 Task: Set the scheduling conditions so that the invitees can't schedule within 1 hour of an event start time.
Action: Mouse moved to (101, 320)
Screenshot: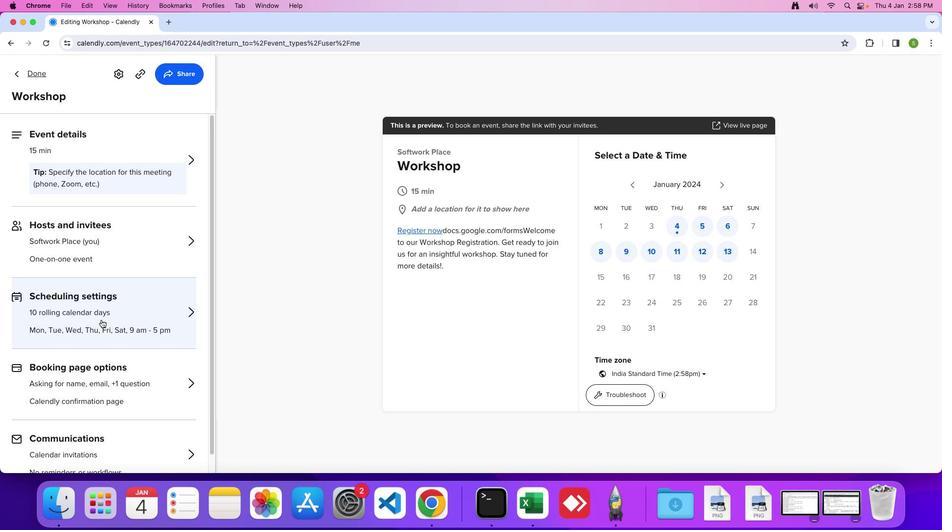 
Action: Mouse pressed left at (101, 320)
Screenshot: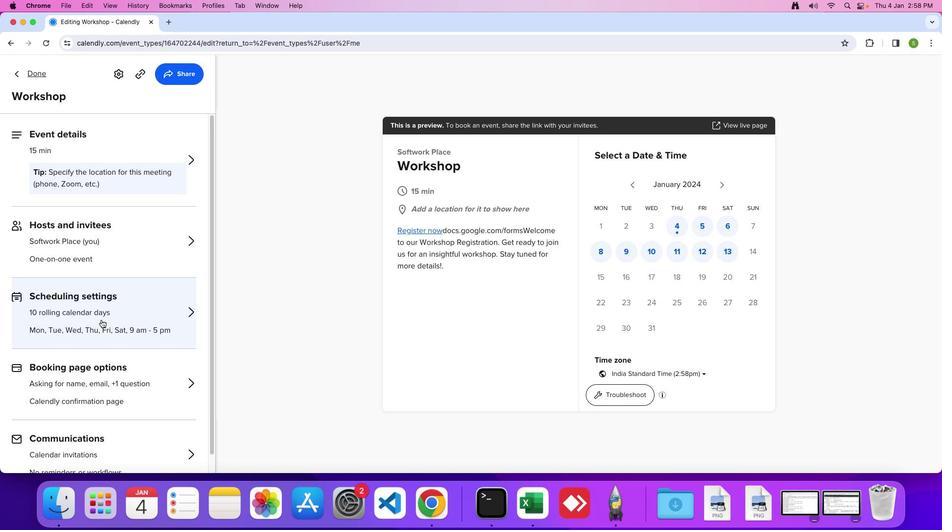 
Action: Mouse moved to (91, 342)
Screenshot: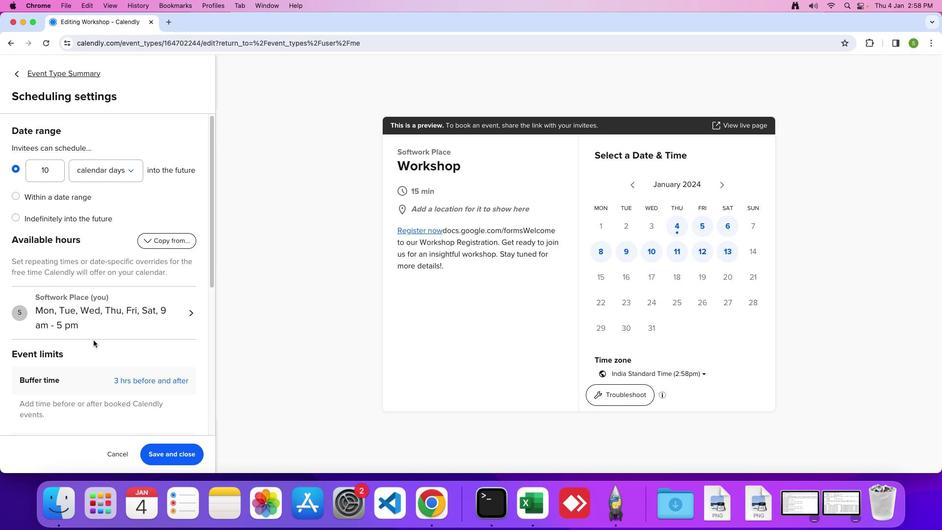 
Action: Mouse scrolled (91, 342) with delta (0, 0)
Screenshot: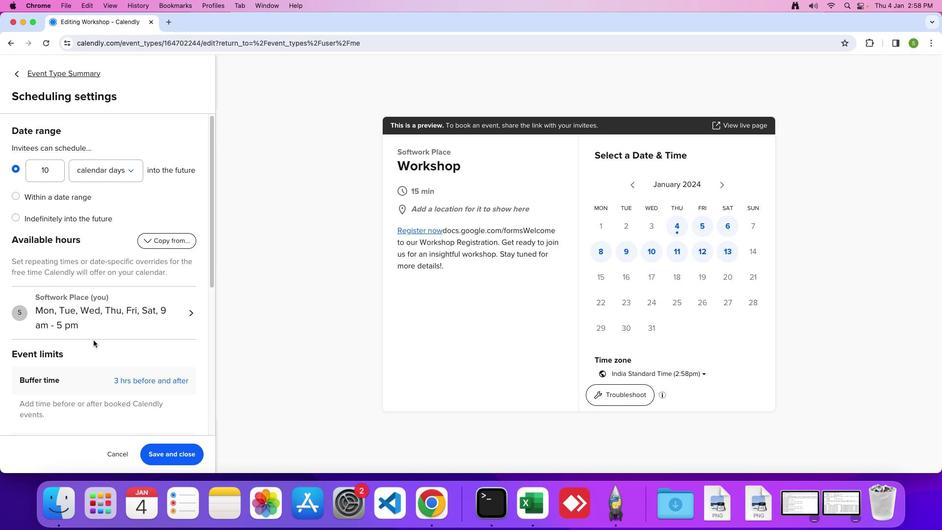 
Action: Mouse moved to (92, 341)
Screenshot: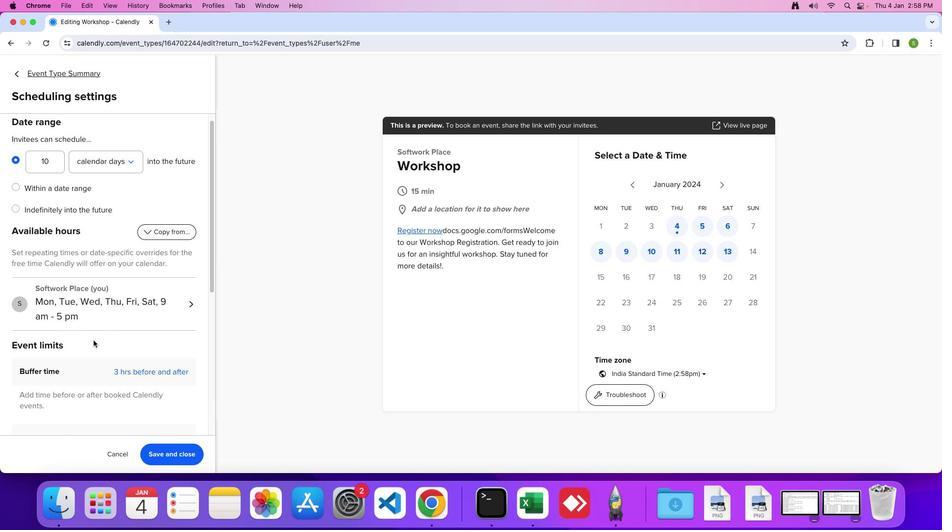 
Action: Mouse scrolled (92, 341) with delta (0, 0)
Screenshot: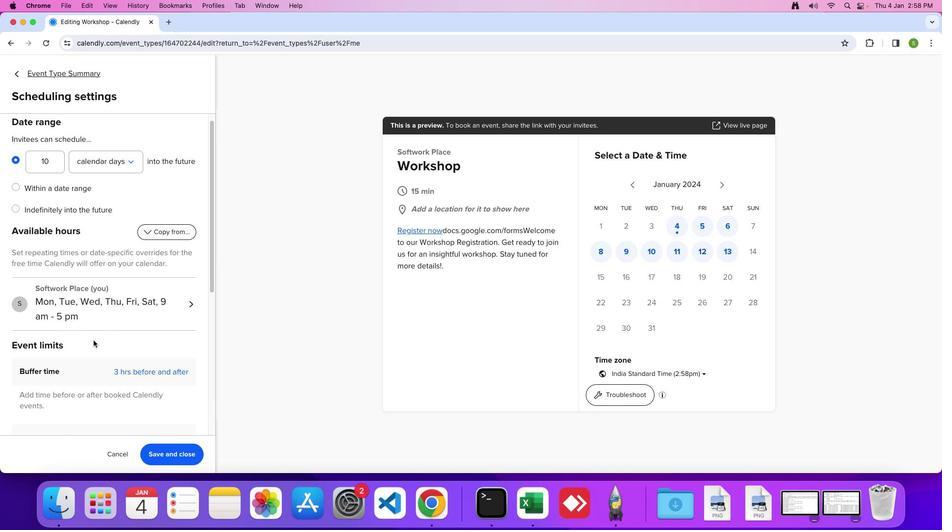
Action: Mouse moved to (93, 339)
Screenshot: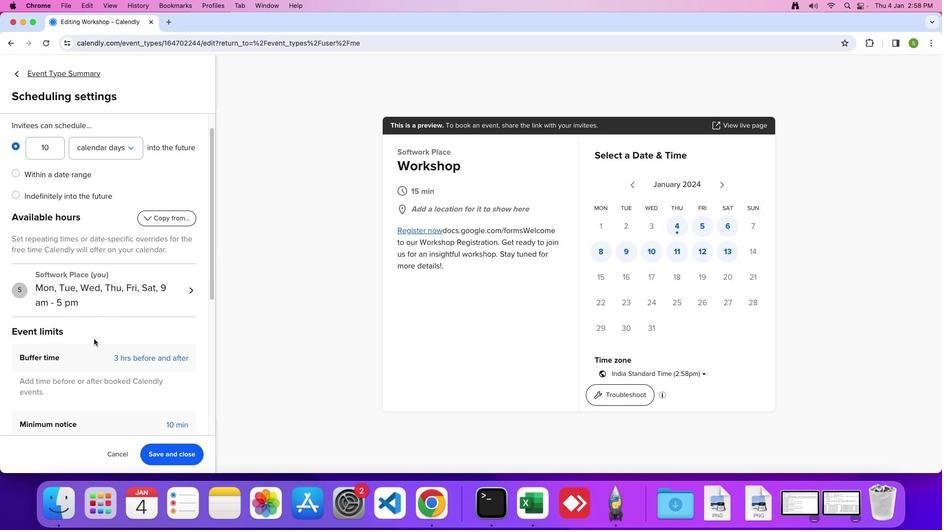 
Action: Mouse scrolled (93, 339) with delta (0, 0)
Screenshot: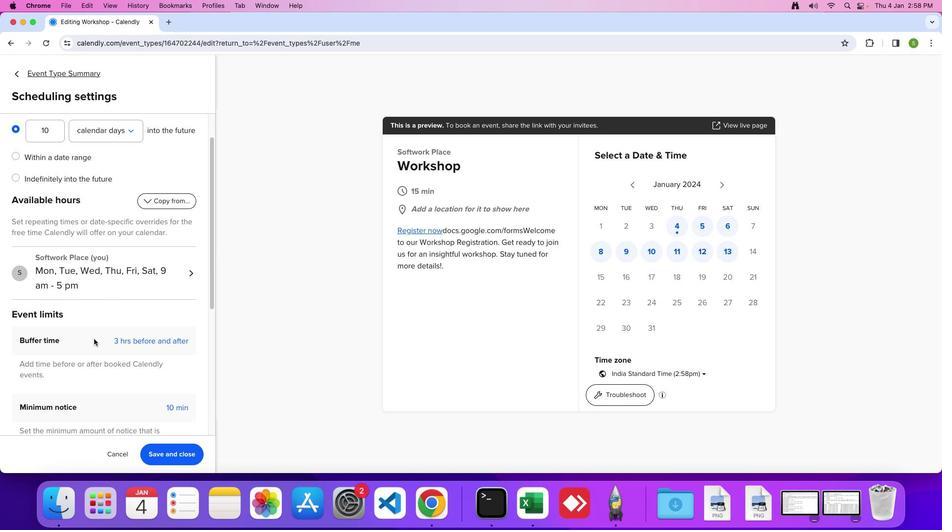 
Action: Mouse moved to (93, 339)
Screenshot: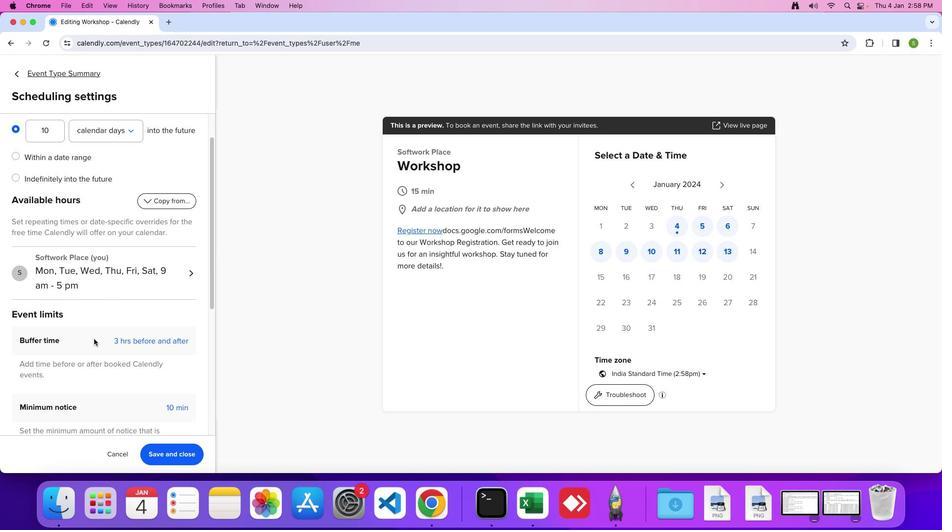 
Action: Mouse scrolled (93, 339) with delta (0, 0)
Screenshot: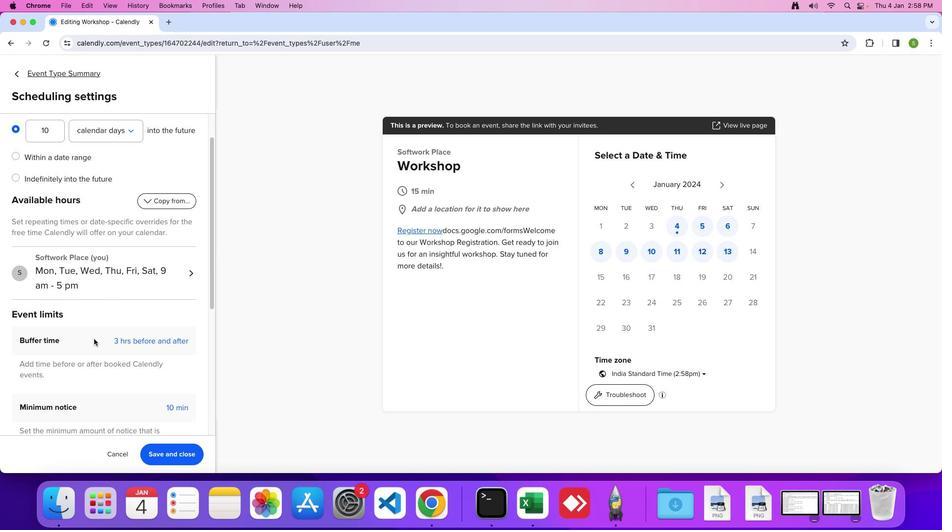 
Action: Mouse moved to (94, 339)
Screenshot: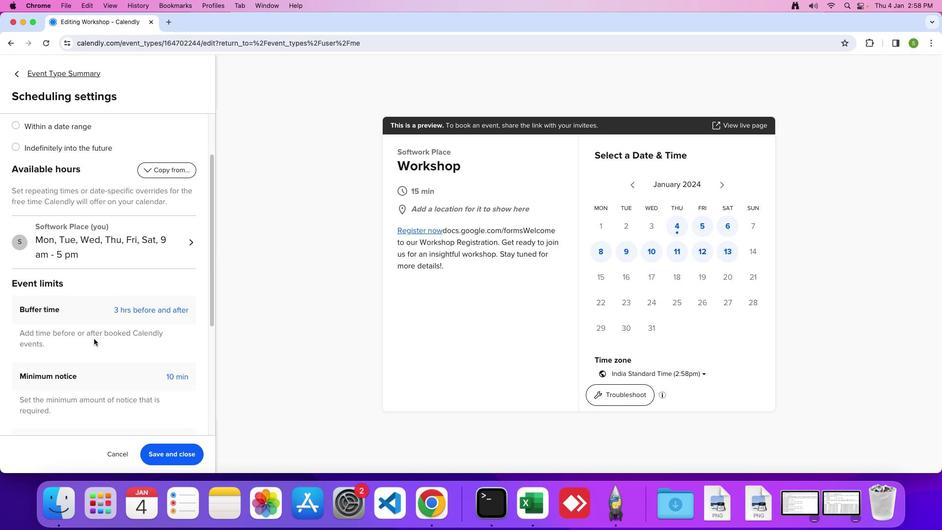 
Action: Mouse scrolled (94, 339) with delta (0, -1)
Screenshot: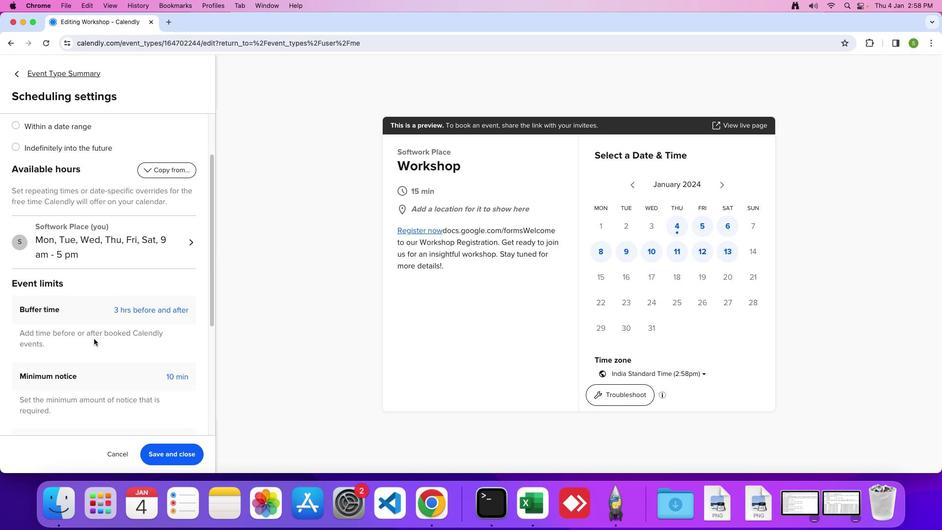 
Action: Mouse moved to (115, 314)
Screenshot: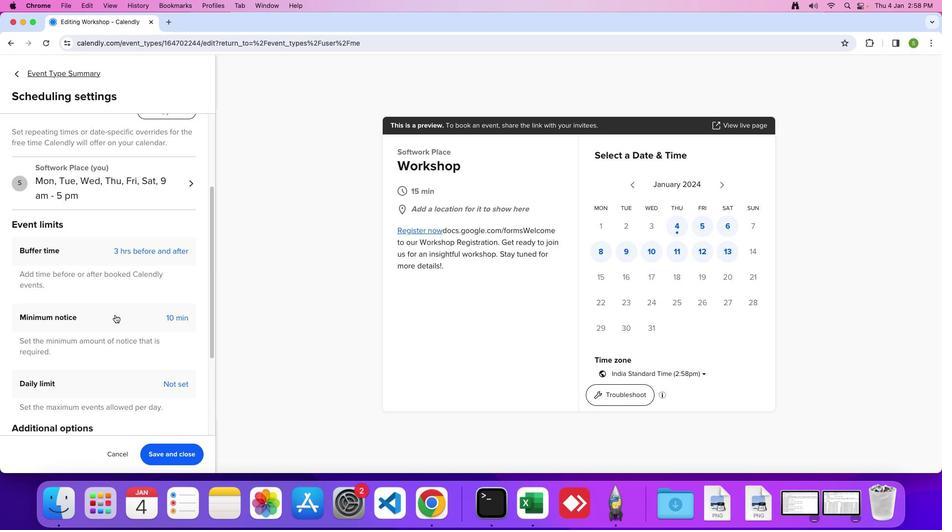 
Action: Mouse pressed left at (115, 314)
Screenshot: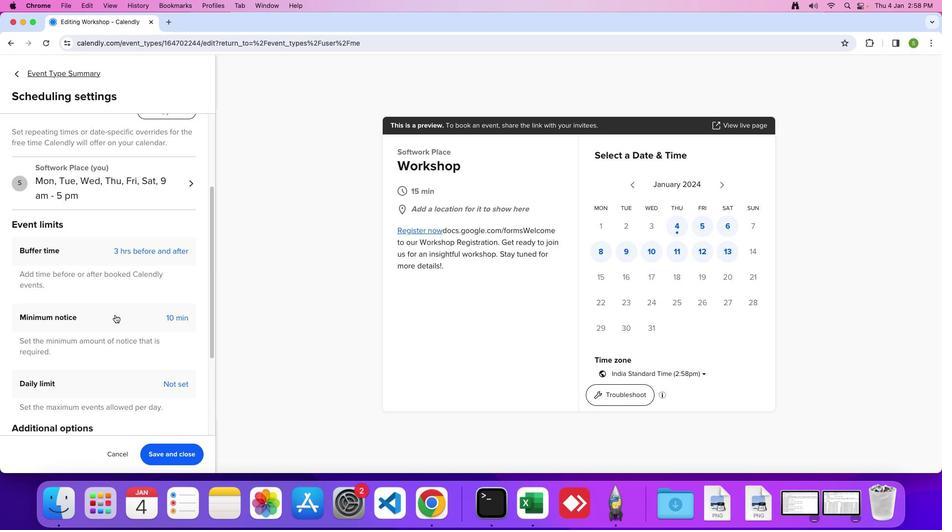 
Action: Mouse moved to (42, 357)
Screenshot: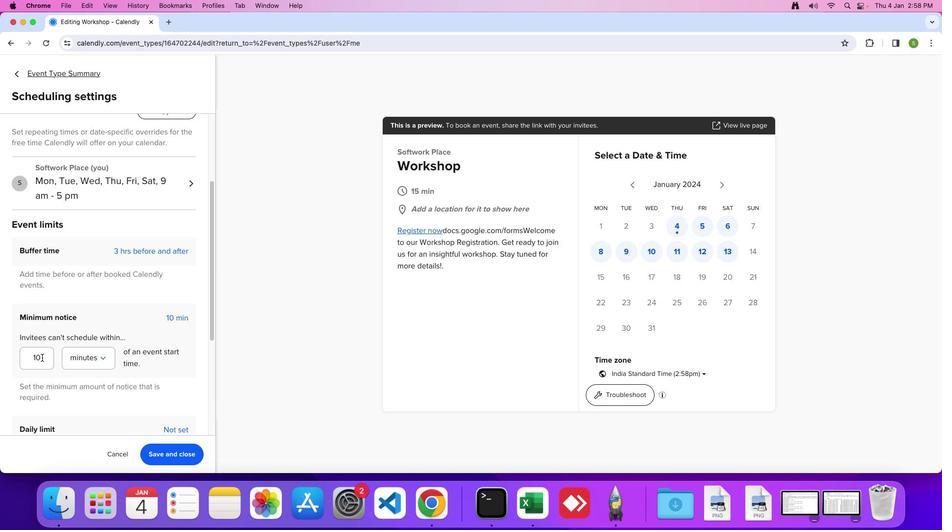 
Action: Mouse pressed left at (42, 357)
Screenshot: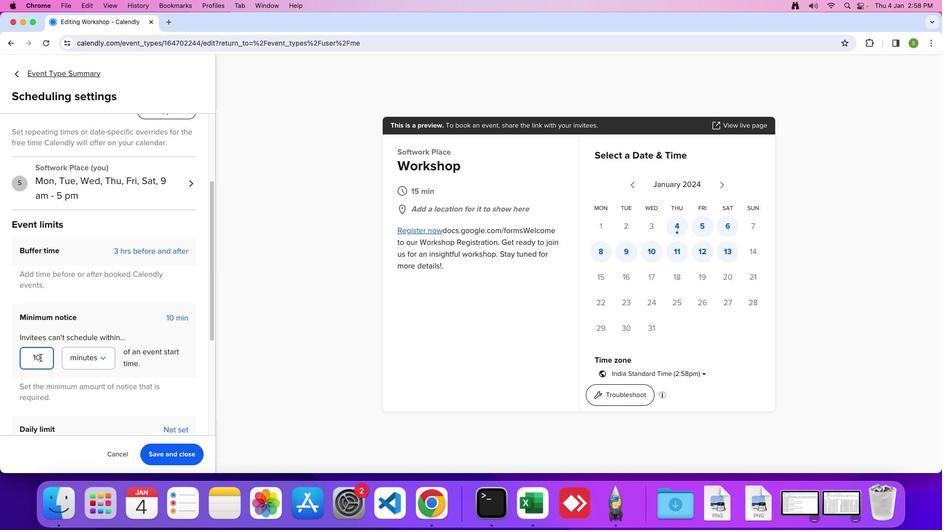 
Action: Mouse moved to (27, 361)
Screenshot: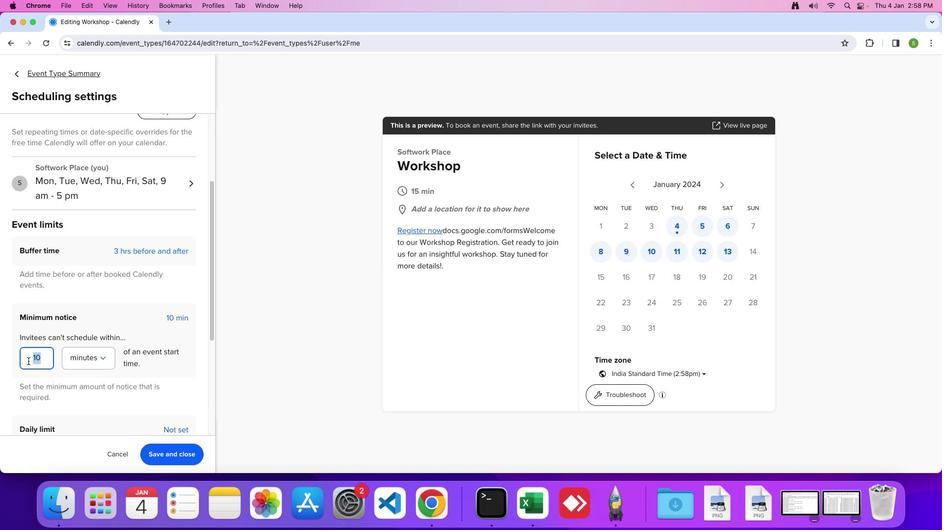 
Action: Key pressed '1'
Screenshot: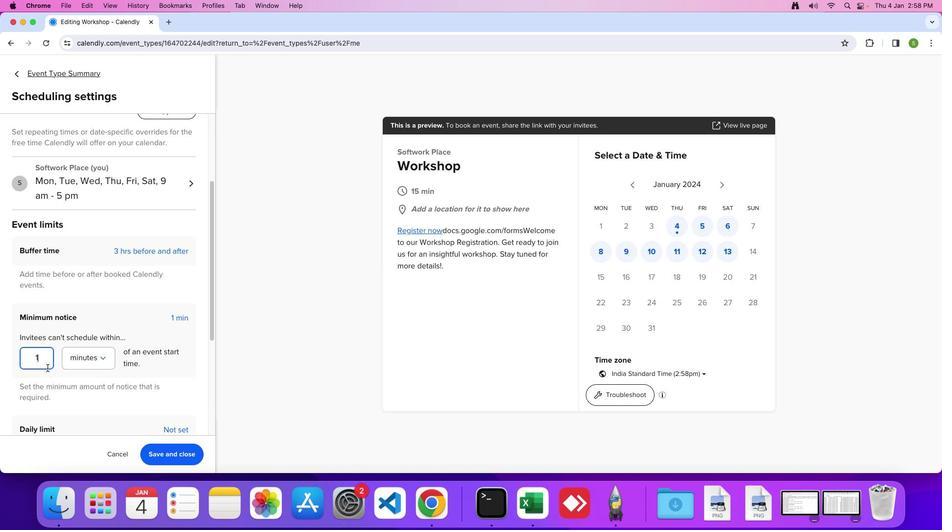 
Action: Mouse moved to (102, 358)
Screenshot: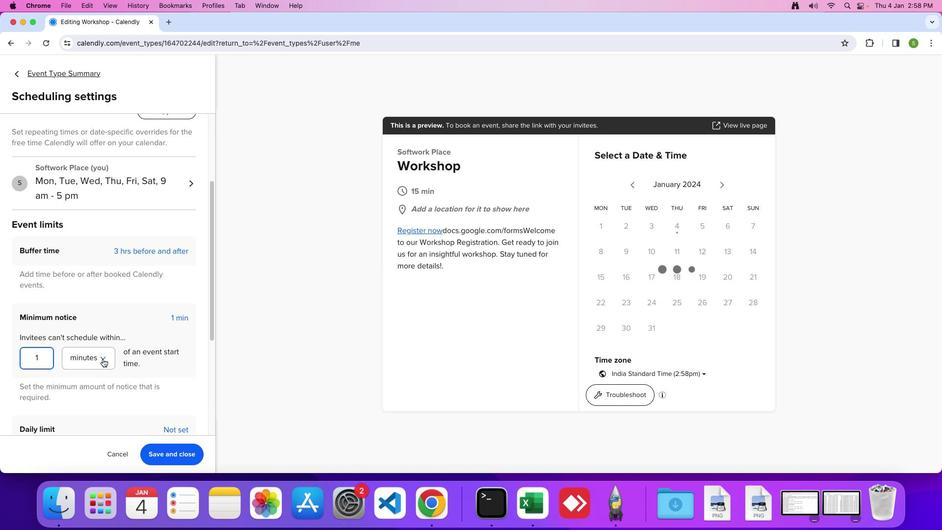 
Action: Mouse pressed left at (102, 358)
Screenshot: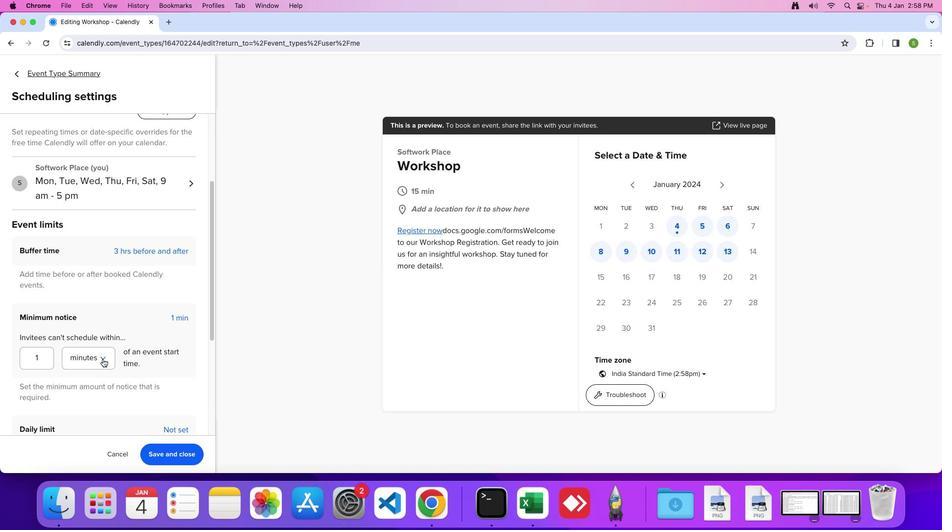 
Action: Mouse moved to (92, 402)
Screenshot: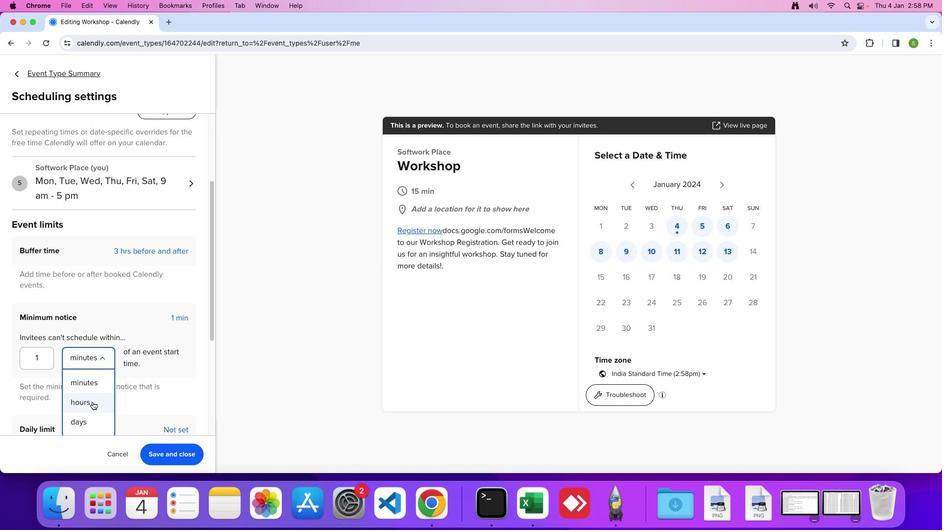 
Action: Mouse pressed left at (92, 402)
Screenshot: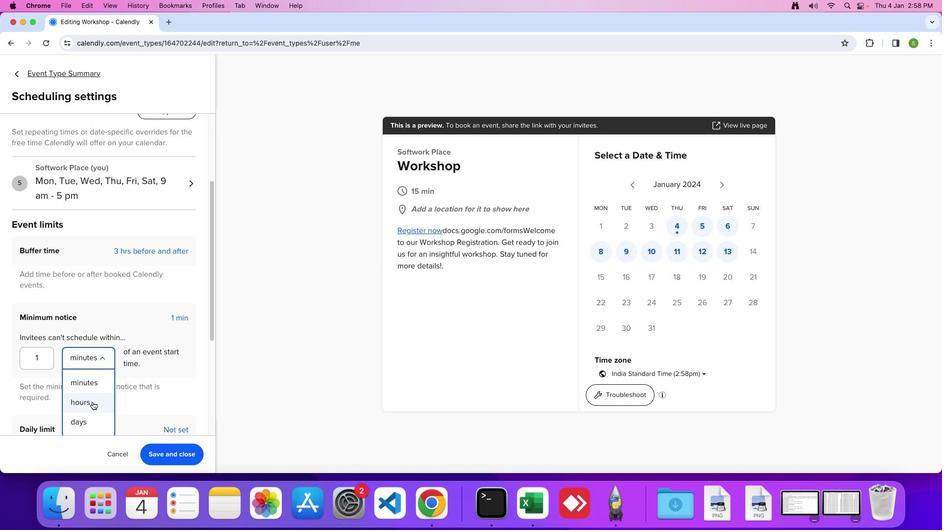 
Action: Mouse moved to (171, 449)
Screenshot: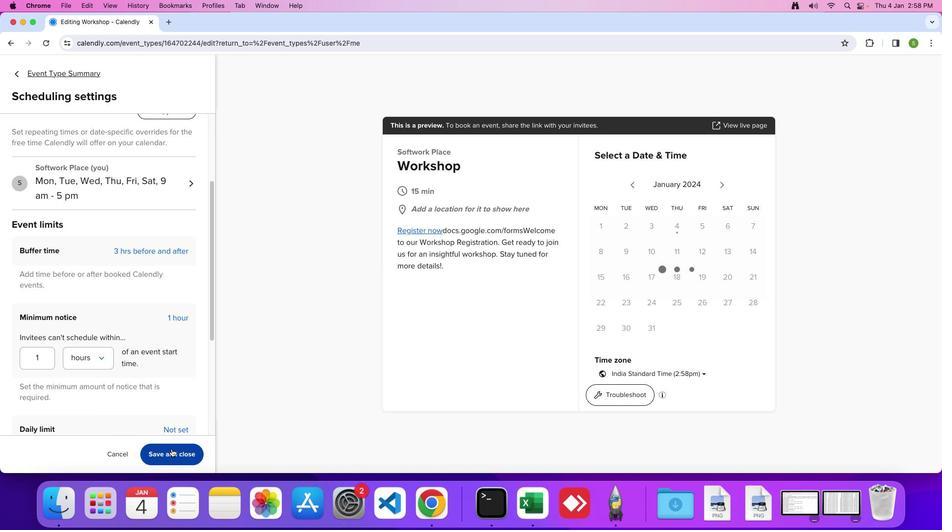 
Action: Mouse pressed left at (171, 449)
Screenshot: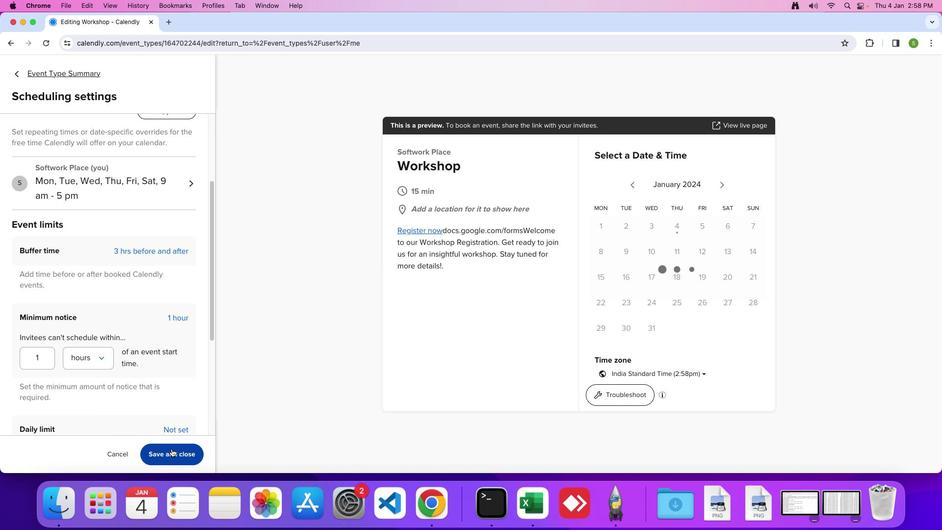 
Action: Mouse moved to (171, 448)
Screenshot: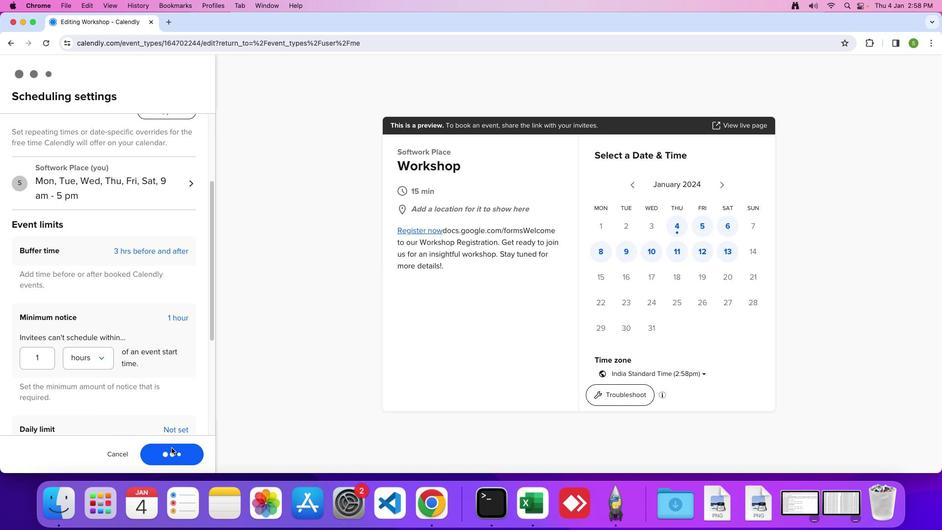 
